 Task: Create a task  Create a new online platform for car rental services , assign it to team member softage.5@softage.net in the project AgileMission and update the status of the task to  Off Track , set the priority of the task to Medium
Action: Mouse moved to (72, 48)
Screenshot: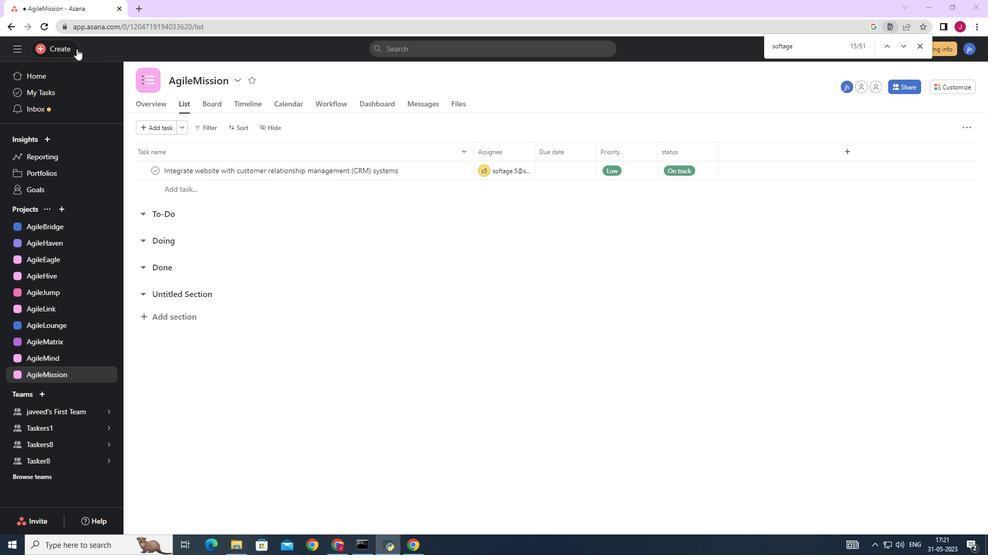 
Action: Mouse pressed left at (72, 48)
Screenshot: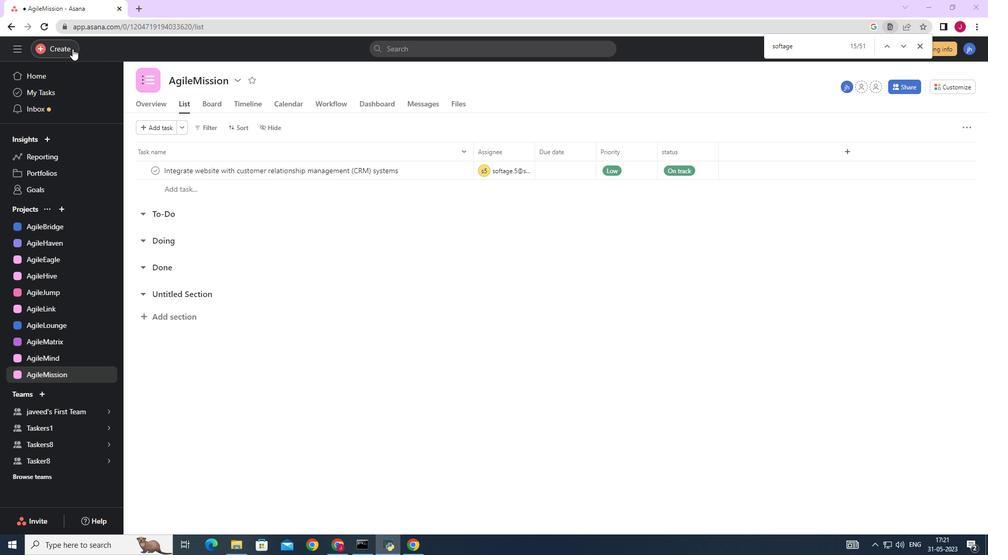 
Action: Mouse moved to (129, 50)
Screenshot: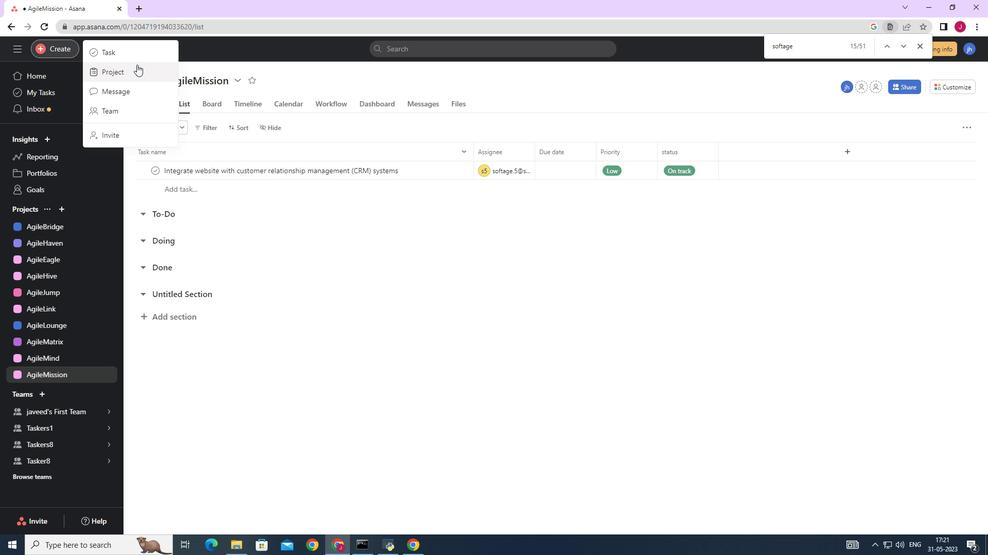 
Action: Mouse pressed left at (129, 50)
Screenshot: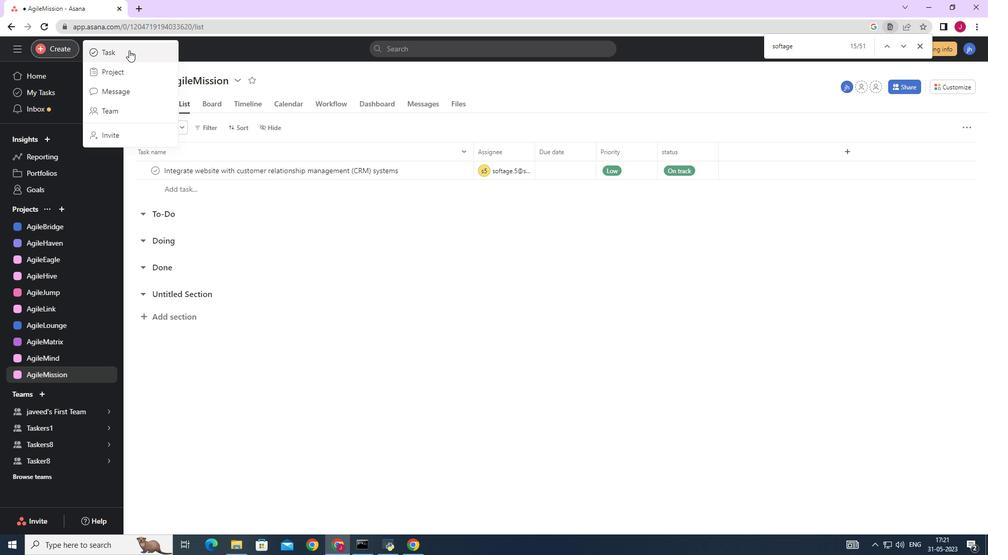 
Action: Mouse moved to (802, 341)
Screenshot: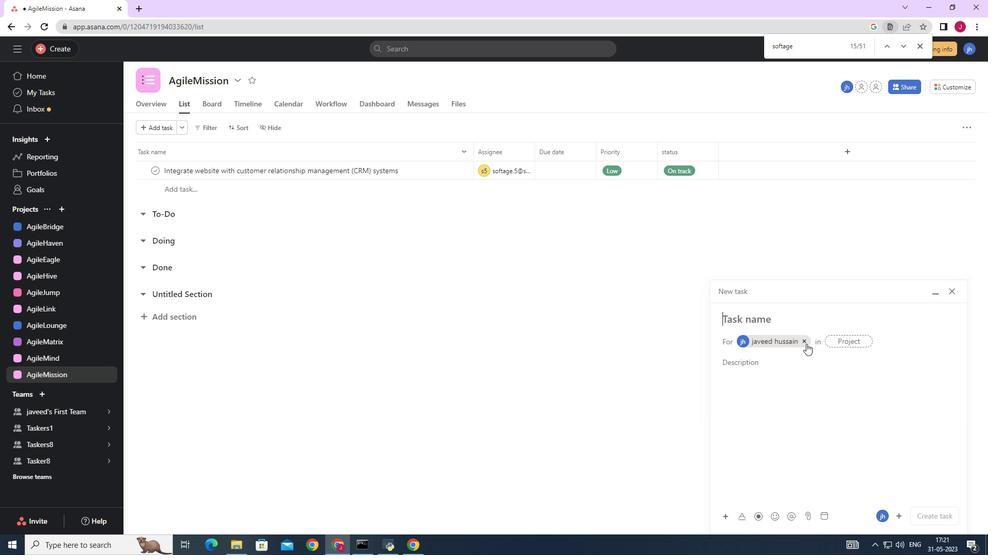 
Action: Mouse pressed left at (802, 341)
Screenshot: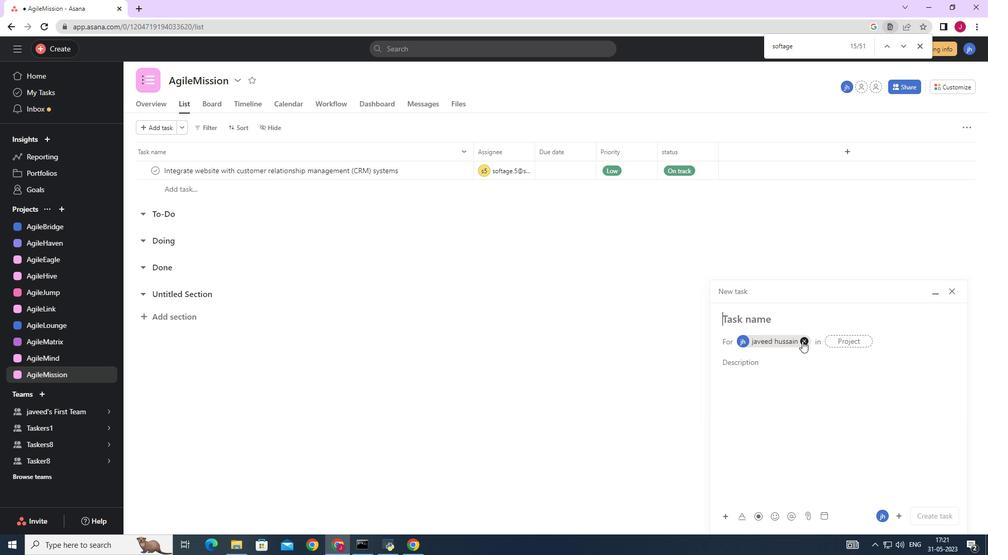 
Action: Mouse moved to (989, 169)
Screenshot: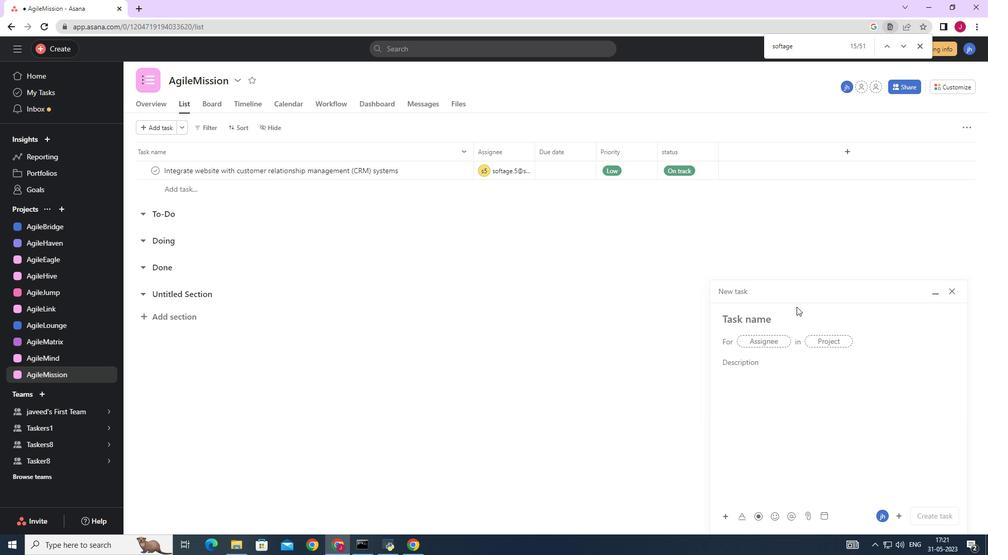 
Action: Key pressed <Key.caps_lock>C<Key.caps_lock>reate<Key.space>a<Key.space>new<Key.space>online<Key.space>platform<Key.space>for<Key.space>a<Key.space>car<Key.space>rental<Key.space>a<Key.backspace>services<Key.space>
Screenshot: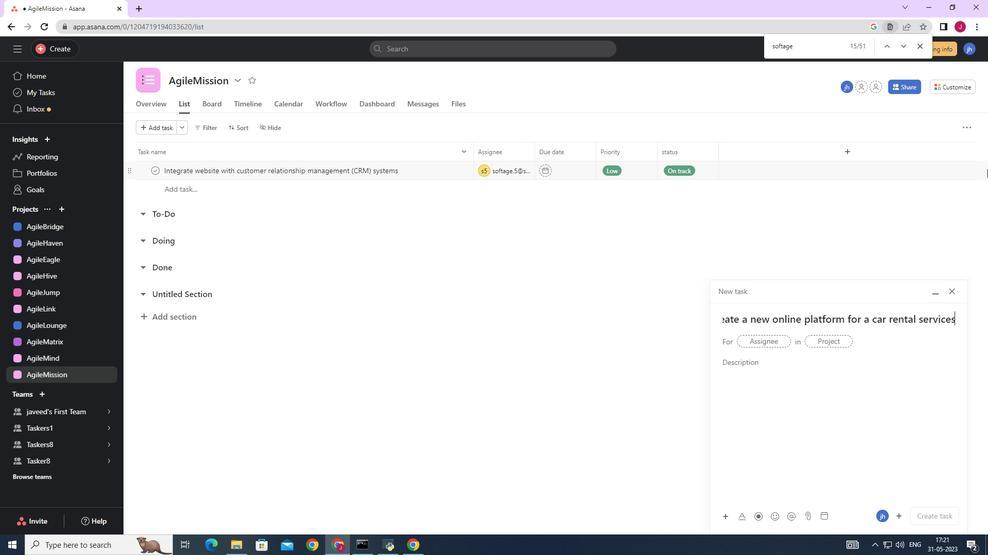 
Action: Mouse moved to (774, 339)
Screenshot: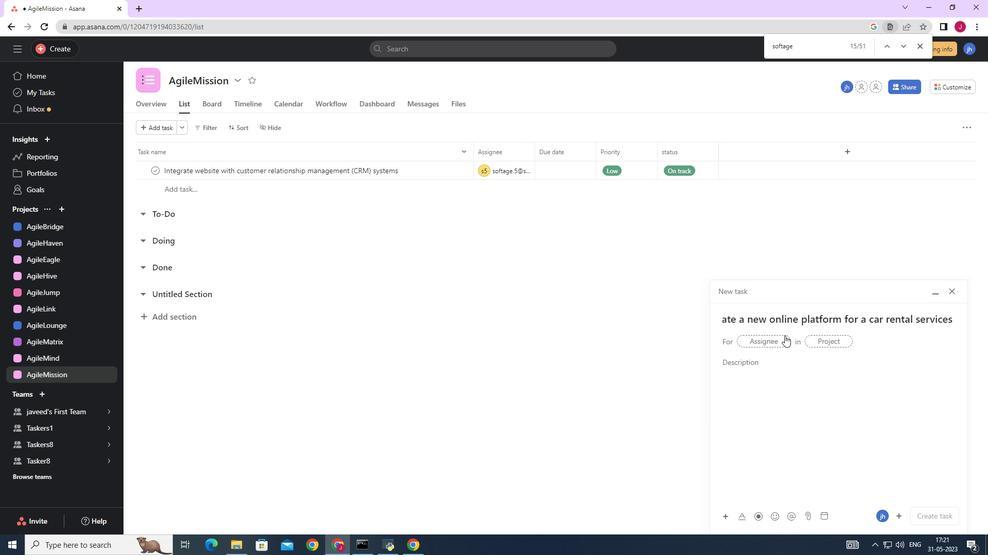 
Action: Mouse pressed left at (774, 339)
Screenshot: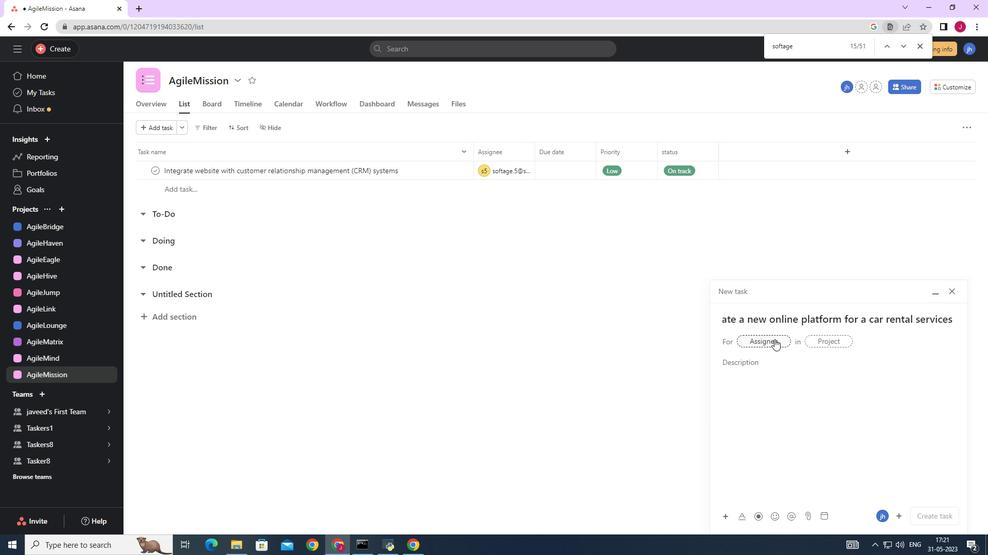 
Action: Mouse moved to (772, 341)
Screenshot: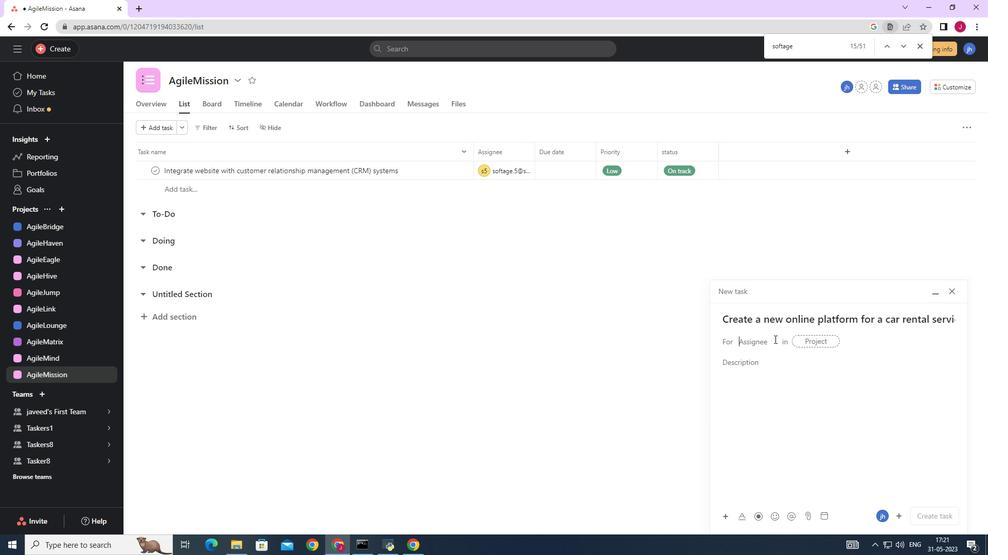 
Action: Key pressed softage.5
Screenshot: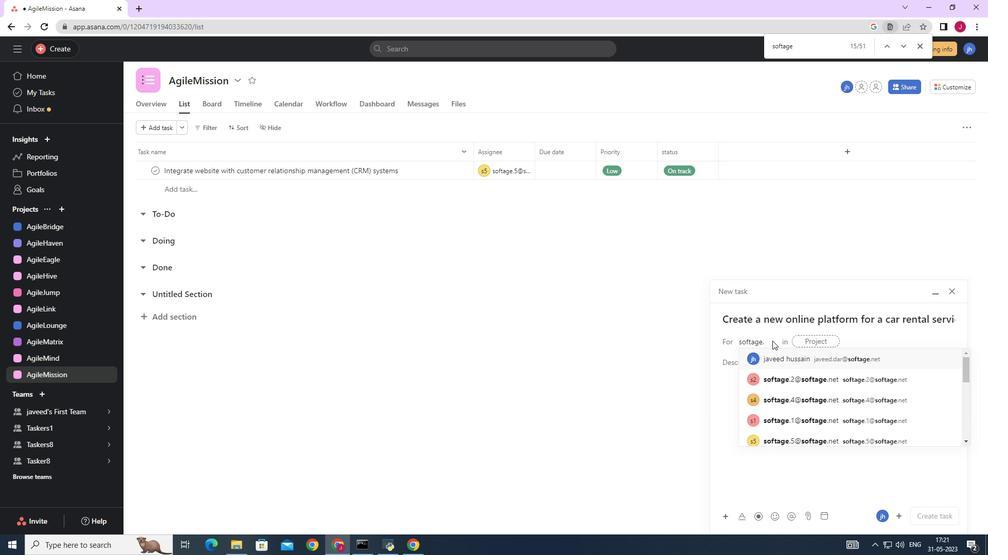 
Action: Mouse moved to (804, 356)
Screenshot: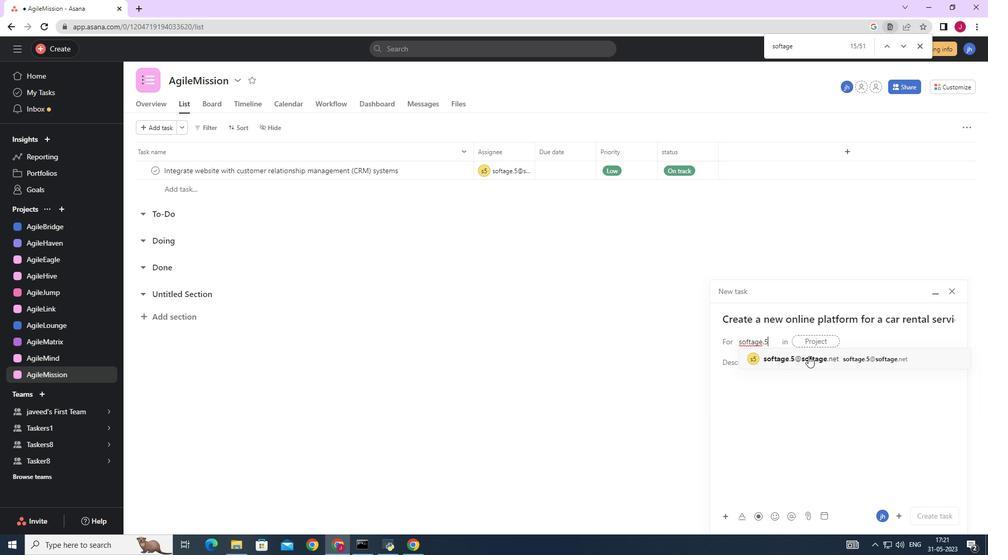 
Action: Mouse pressed left at (804, 356)
Screenshot: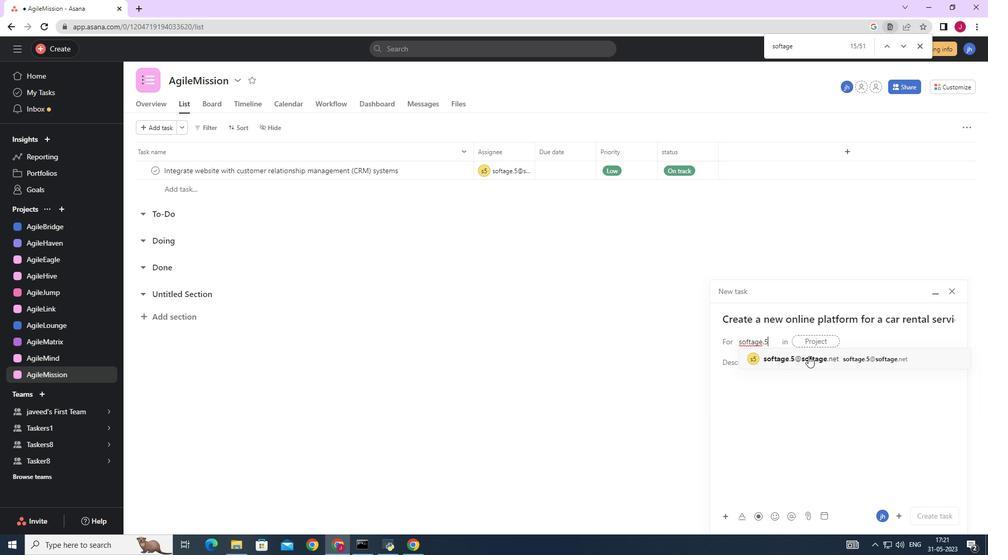 
Action: Mouse moved to (663, 358)
Screenshot: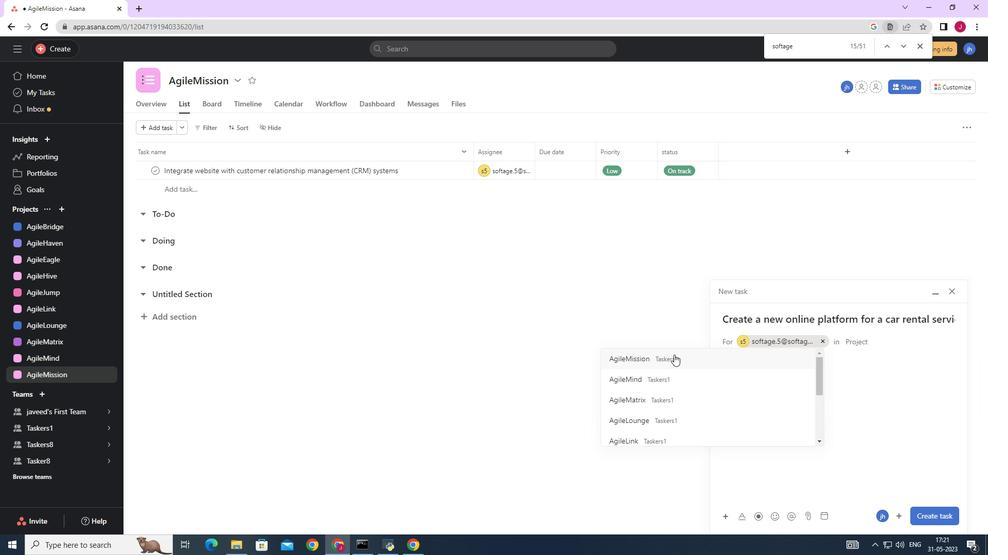 
Action: Mouse pressed left at (663, 358)
Screenshot: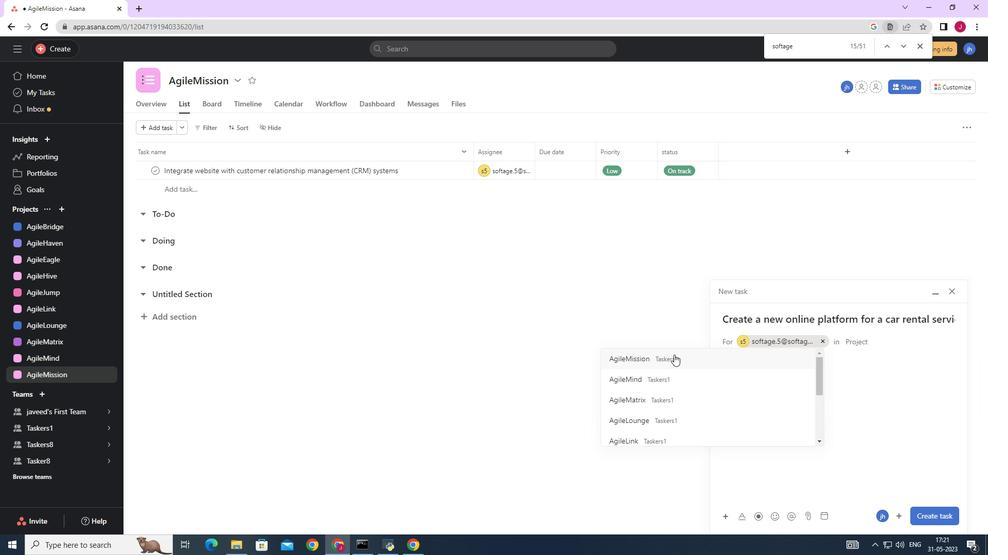 
Action: Mouse moved to (774, 366)
Screenshot: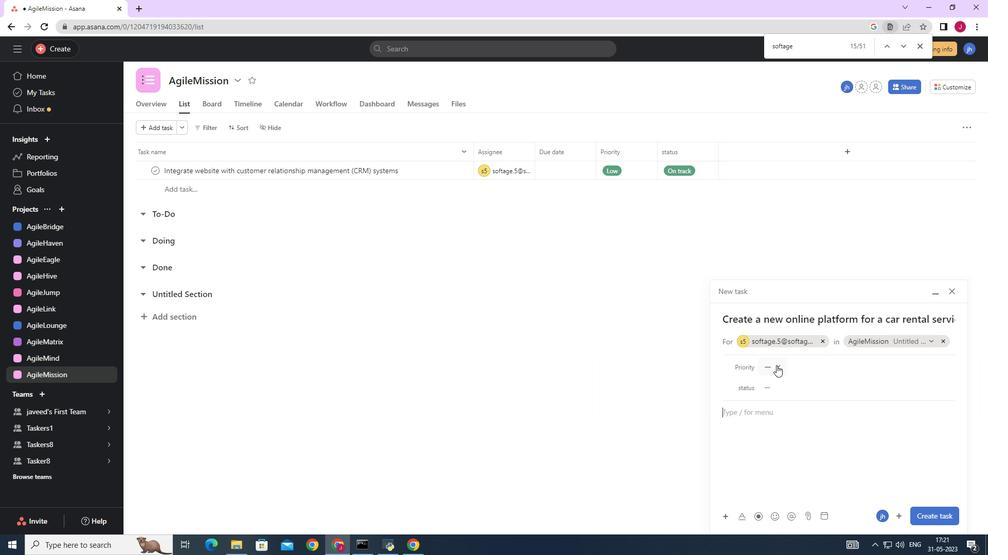 
Action: Mouse pressed left at (774, 366)
Screenshot: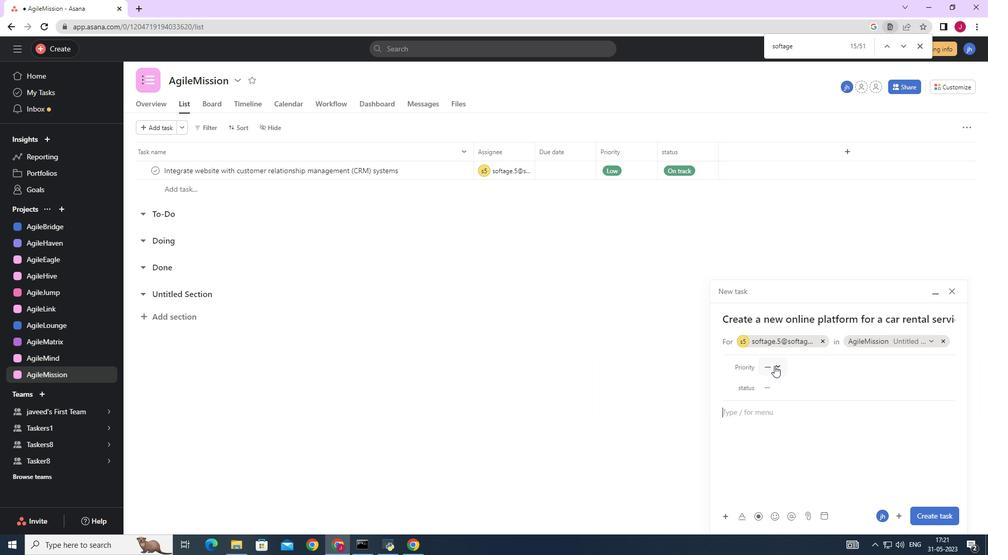 
Action: Mouse moved to (791, 413)
Screenshot: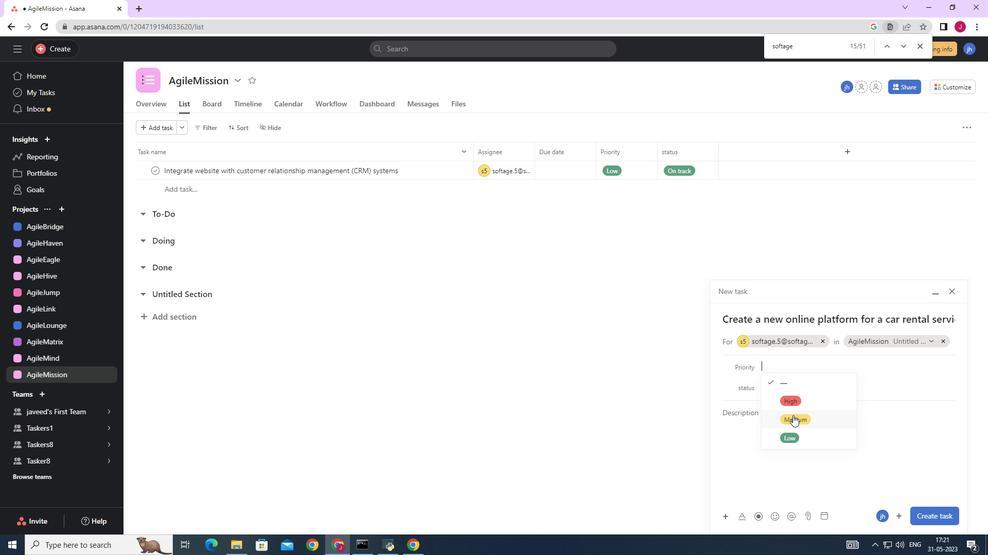 
Action: Mouse pressed left at (793, 416)
Screenshot: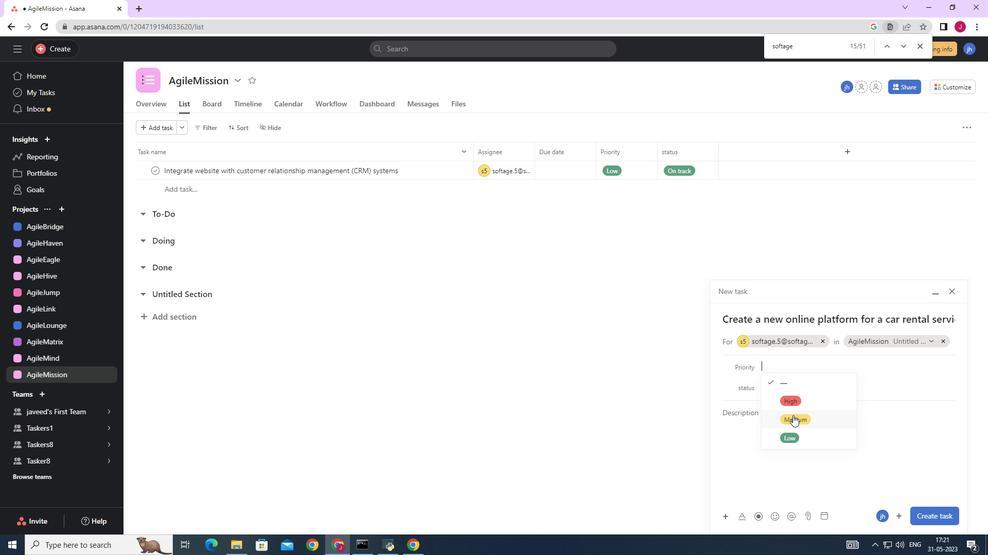 
Action: Mouse moved to (779, 385)
Screenshot: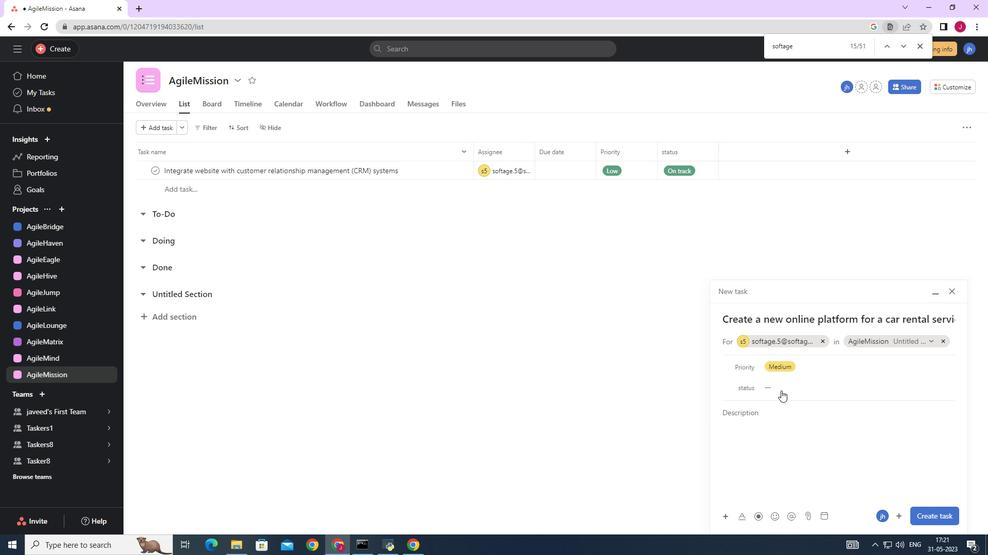 
Action: Mouse pressed left at (779, 385)
Screenshot: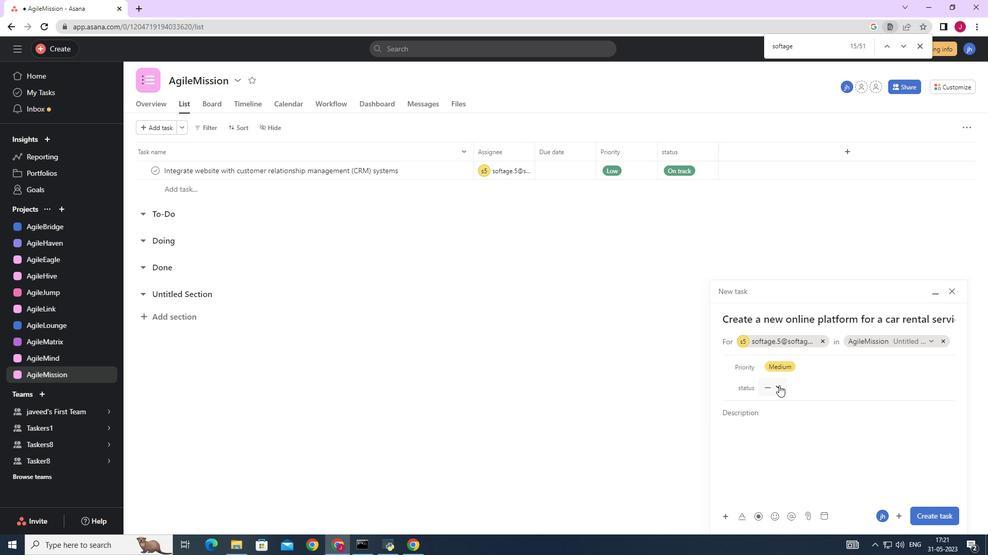 
Action: Mouse moved to (796, 437)
Screenshot: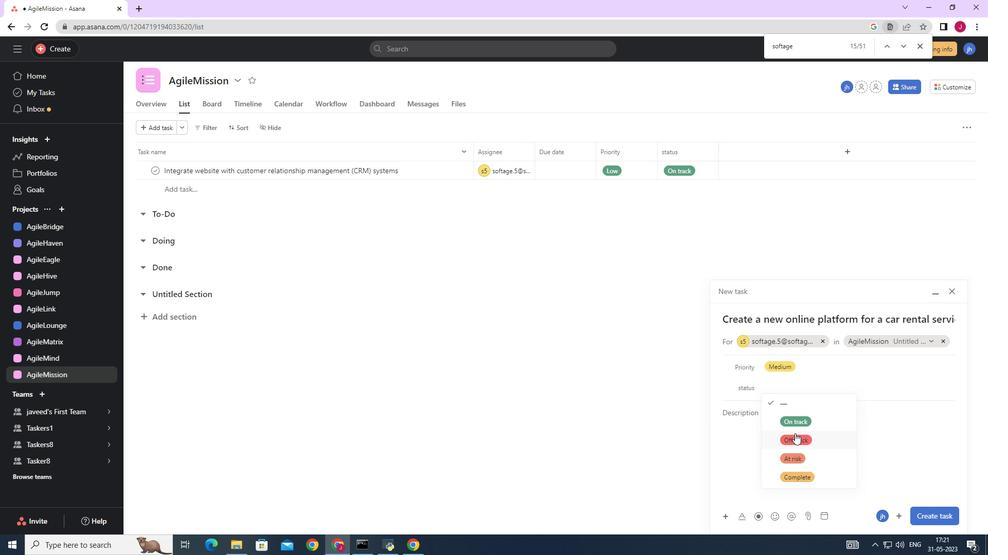 
Action: Mouse pressed left at (796, 437)
Screenshot: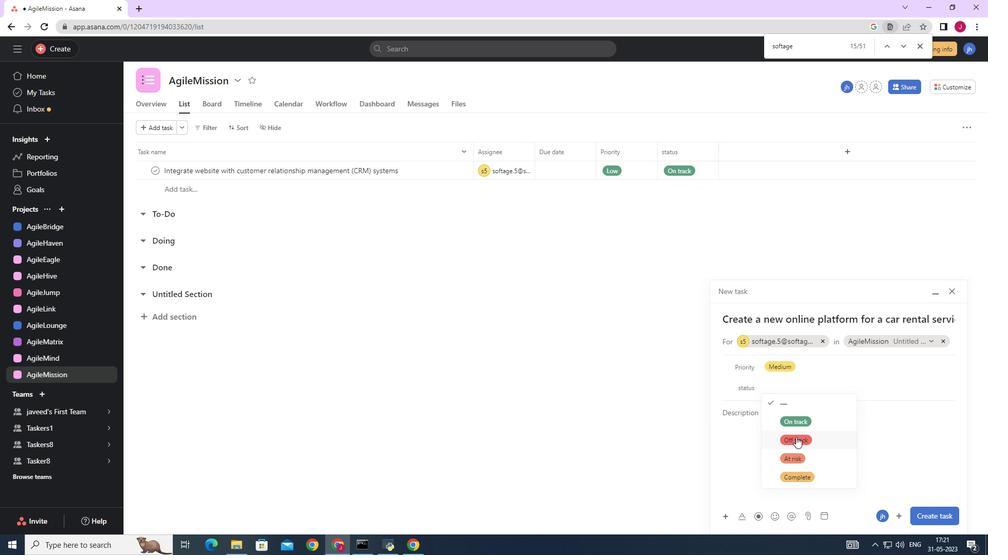 
Action: Mouse moved to (932, 520)
Screenshot: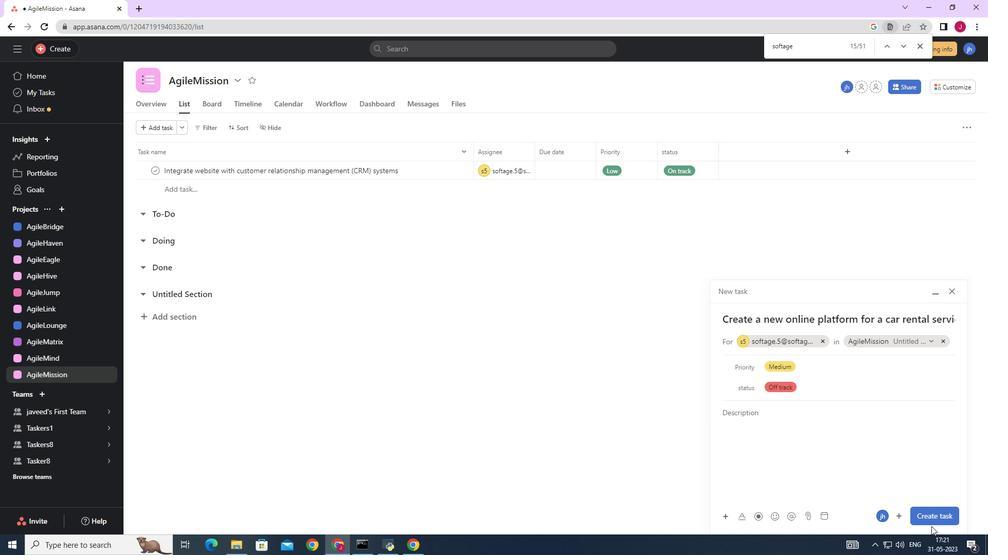 
Action: Mouse pressed left at (932, 520)
Screenshot: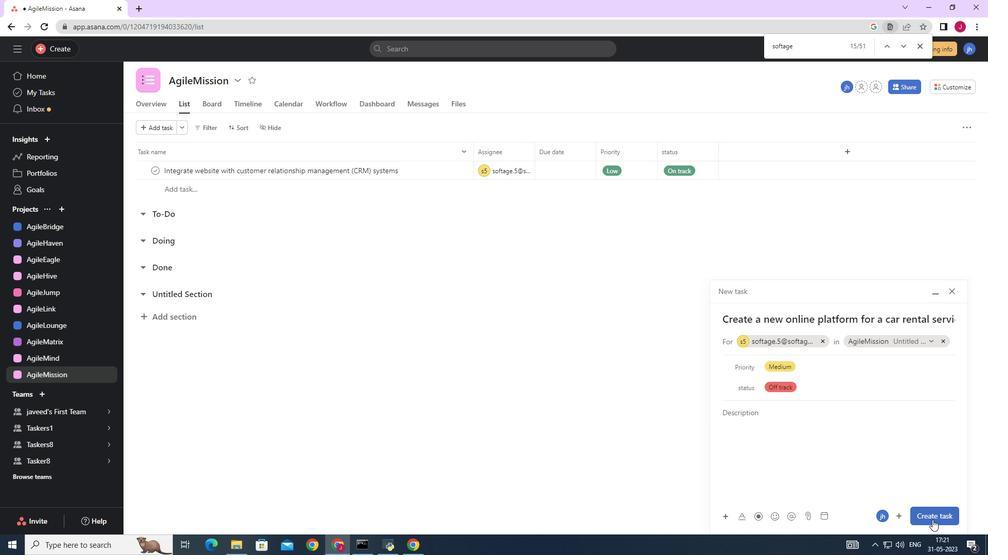 
Action: Mouse moved to (910, 486)
Screenshot: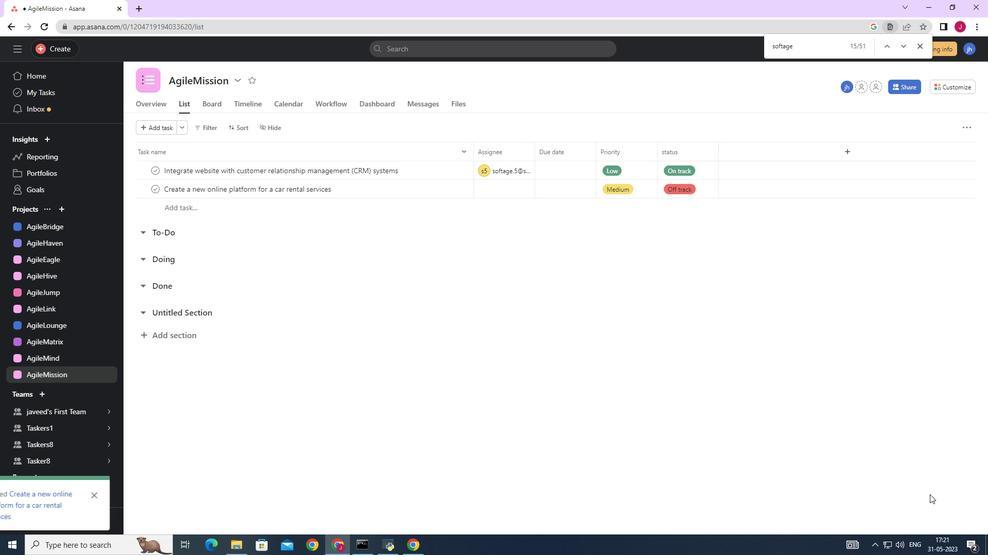 
